 Task: Assign in the project TripHive the issue 'Memory leaks causing system crashes or slowdowns' to the sprint 'Supernatural'.
Action: Mouse moved to (1129, 220)
Screenshot: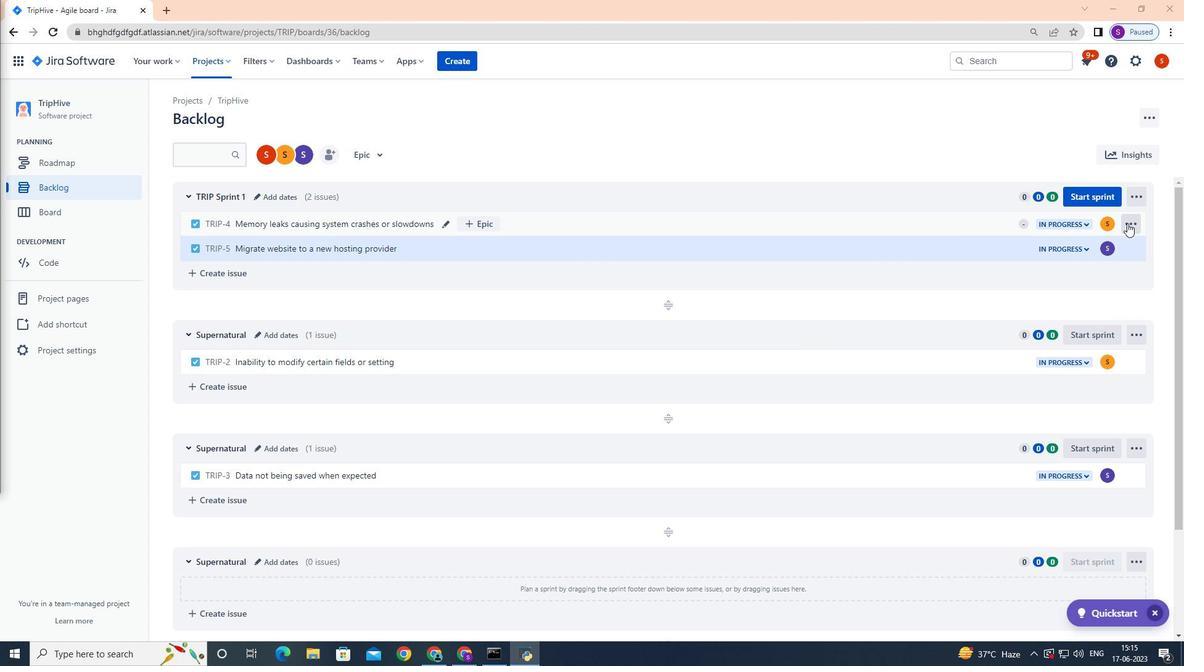 
Action: Mouse pressed left at (1129, 220)
Screenshot: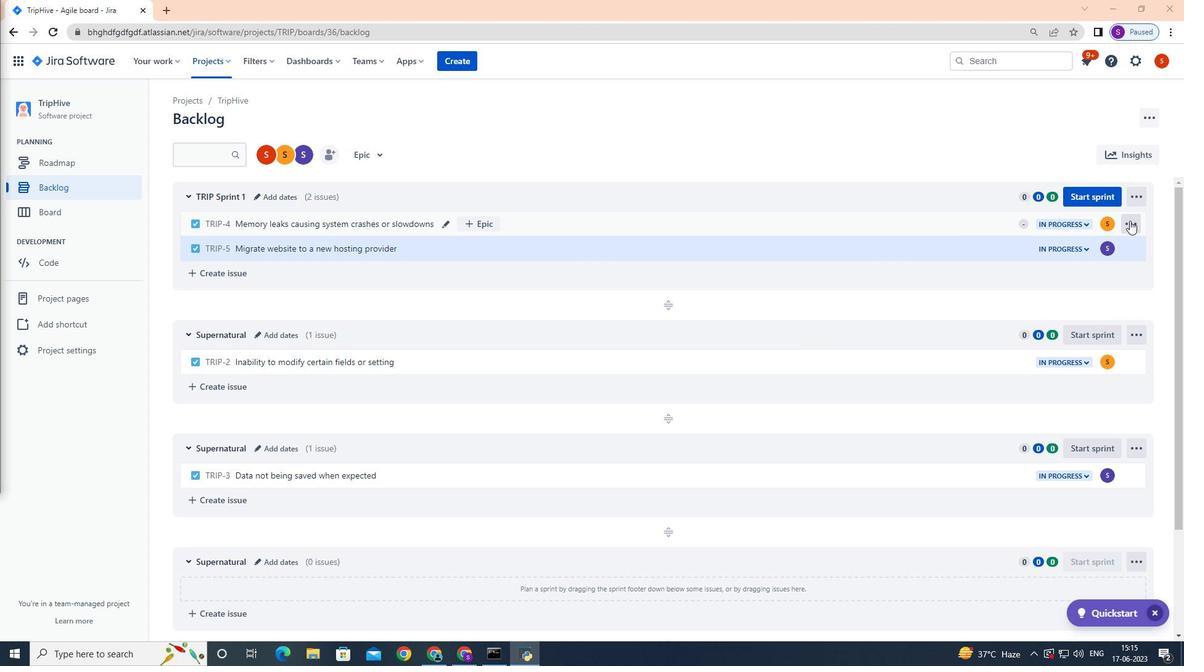 
Action: Mouse moved to (1103, 400)
Screenshot: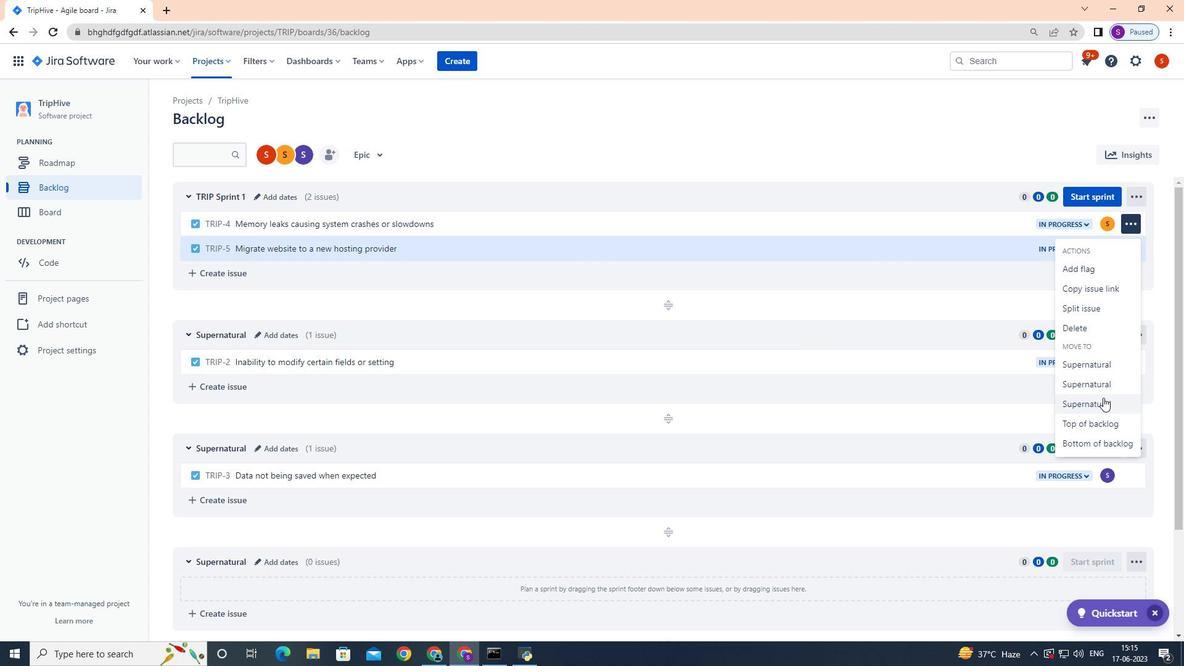 
Action: Mouse pressed left at (1103, 400)
Screenshot: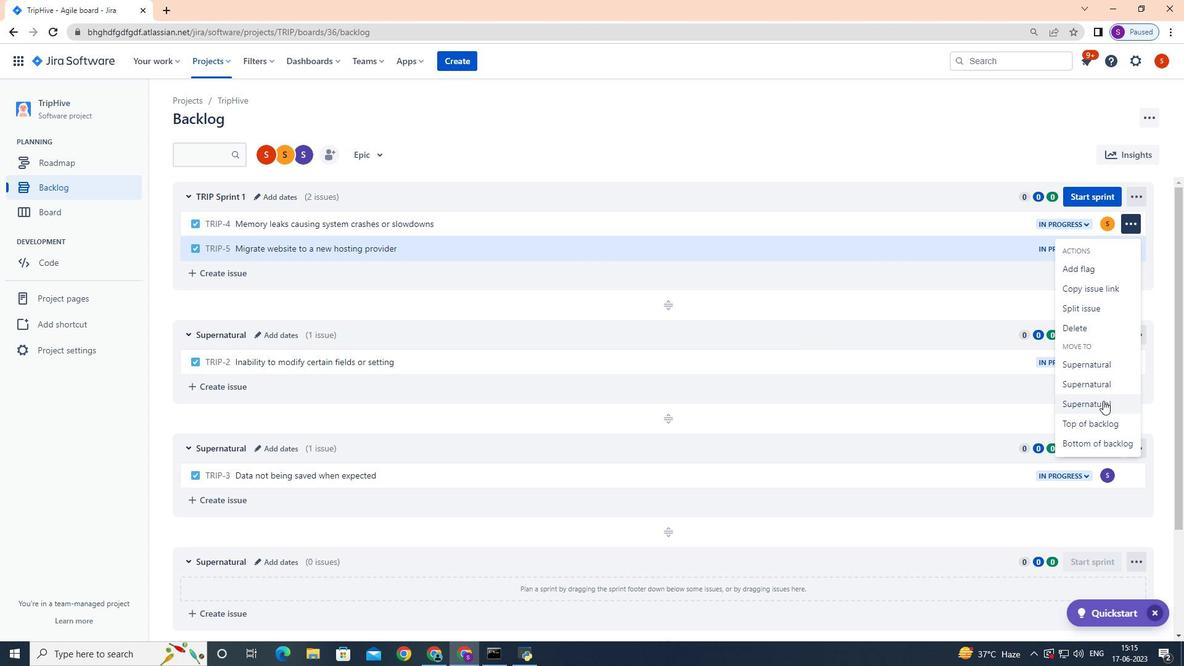 
Action: Mouse moved to (1099, 399)
Screenshot: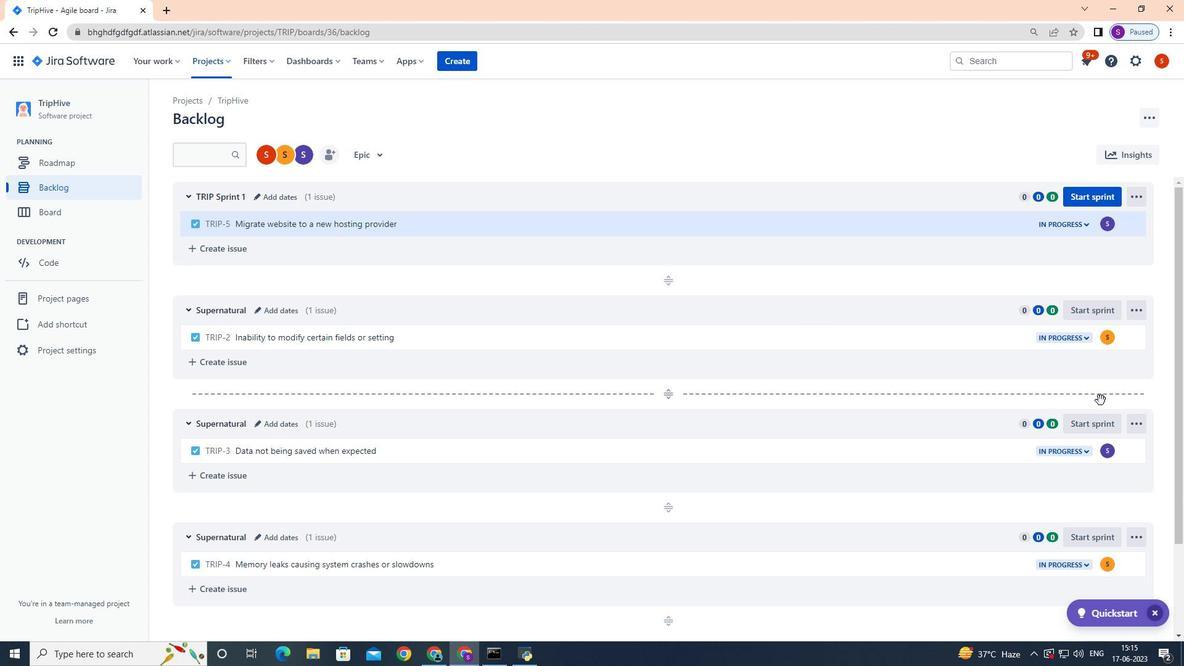 
